 Task: In the  document reminder.odt Insert page numer 'on bottom of the page' change page color to  'Voilet'. Write company name: Supertech
Action: Mouse moved to (237, 418)
Screenshot: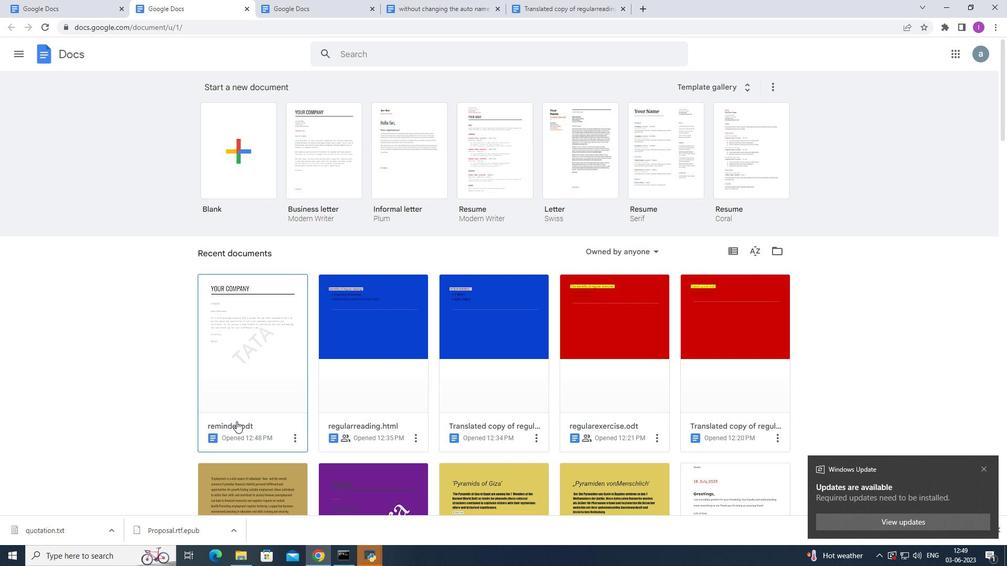 
Action: Mouse pressed left at (237, 418)
Screenshot: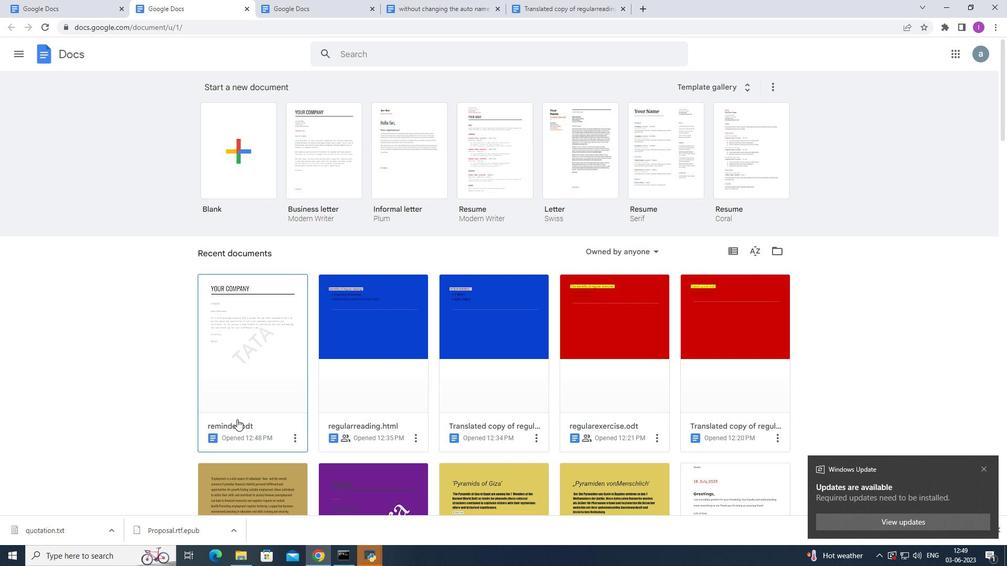 
Action: Mouse moved to (107, 62)
Screenshot: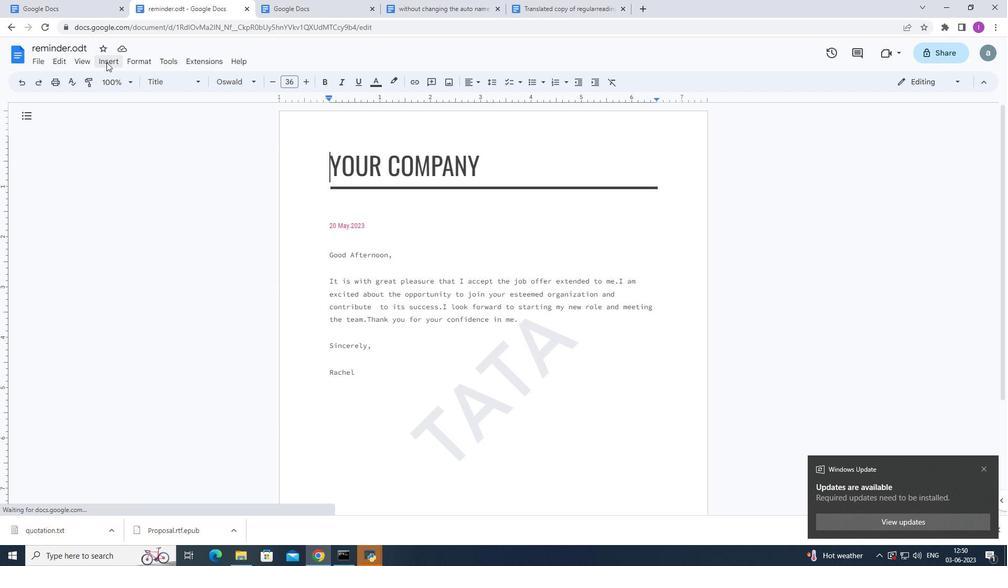 
Action: Mouse pressed left at (107, 62)
Screenshot: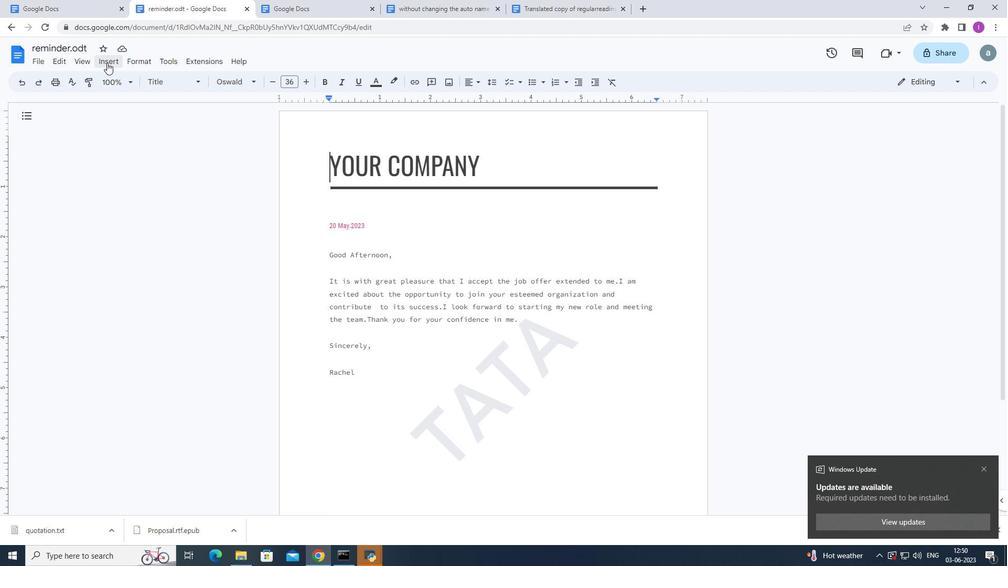 
Action: Mouse moved to (275, 370)
Screenshot: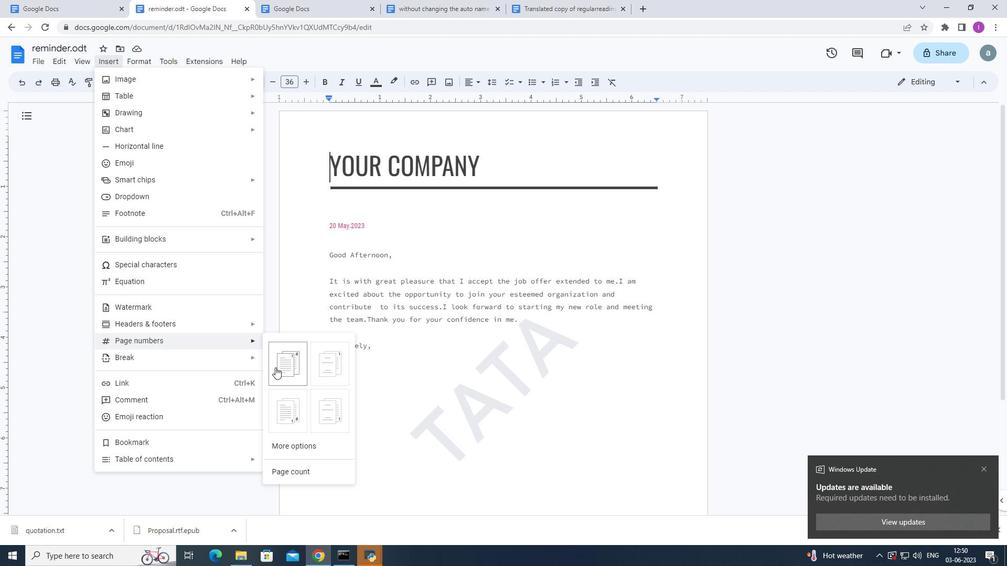 
Action: Mouse pressed left at (275, 370)
Screenshot: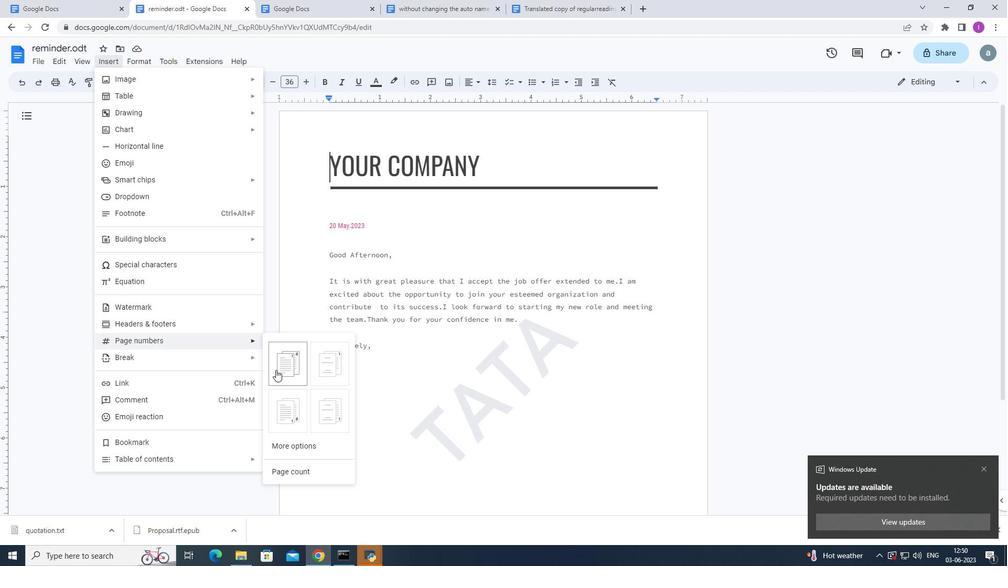 
Action: Mouse pressed left at (275, 370)
Screenshot: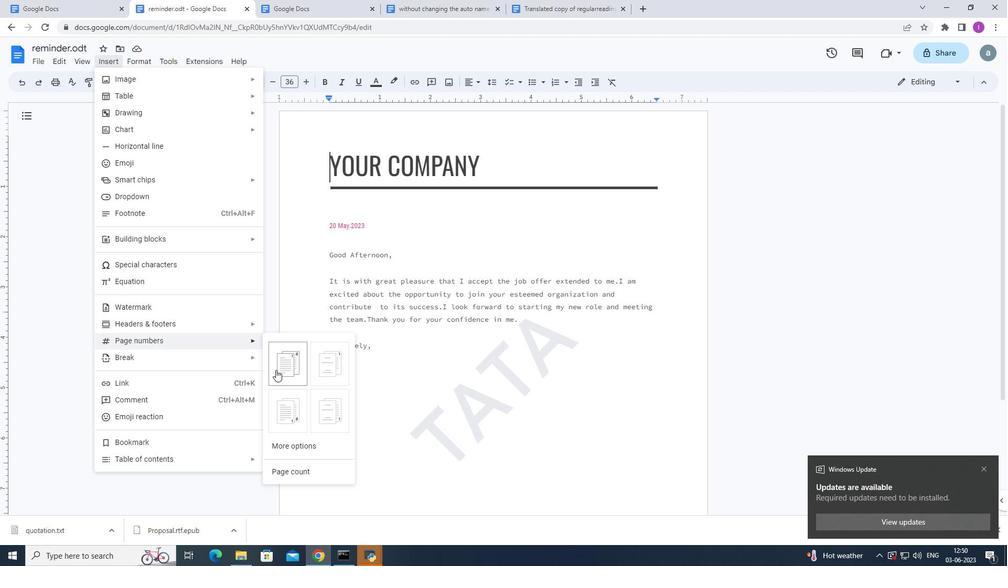 
Action: Mouse moved to (483, 194)
Screenshot: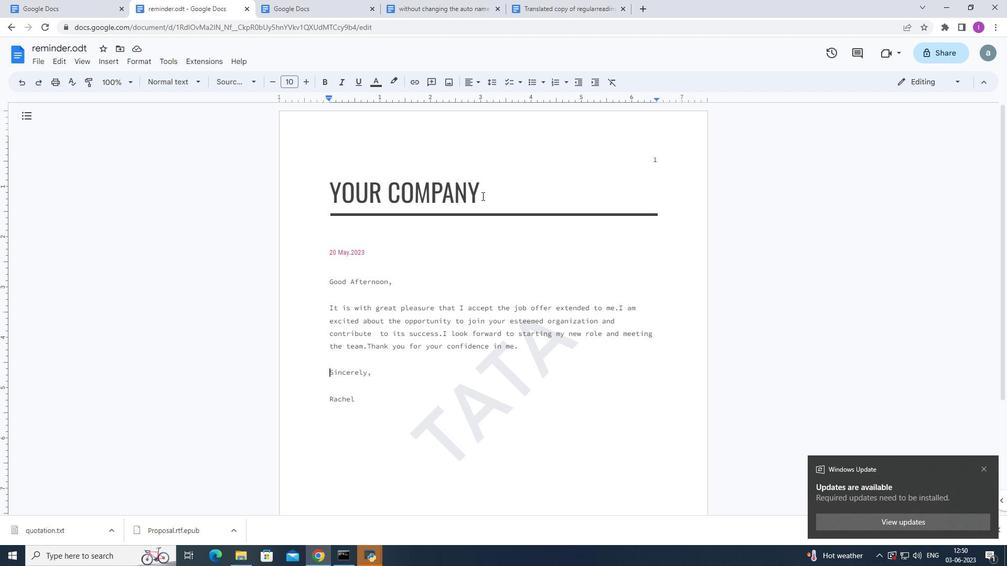 
Action: Mouse pressed left at (483, 194)
Screenshot: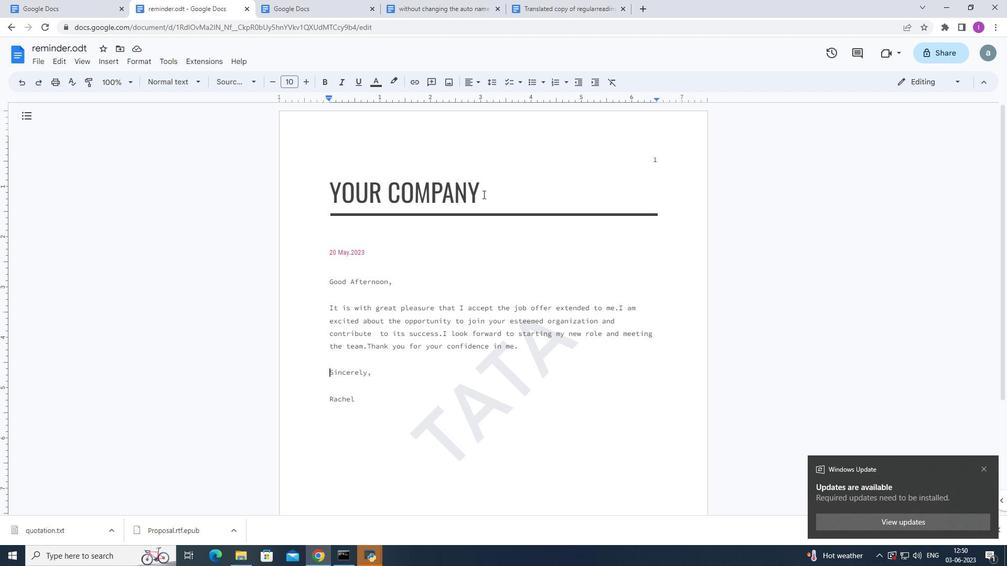 
Action: Mouse moved to (323, 211)
Screenshot: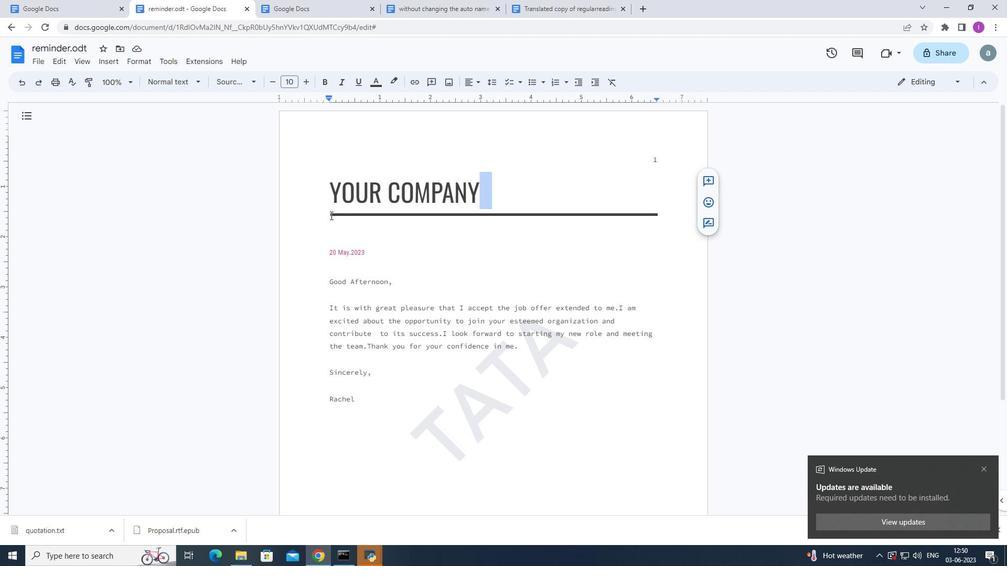 
Action: Mouse pressed left at (324, 212)
Screenshot: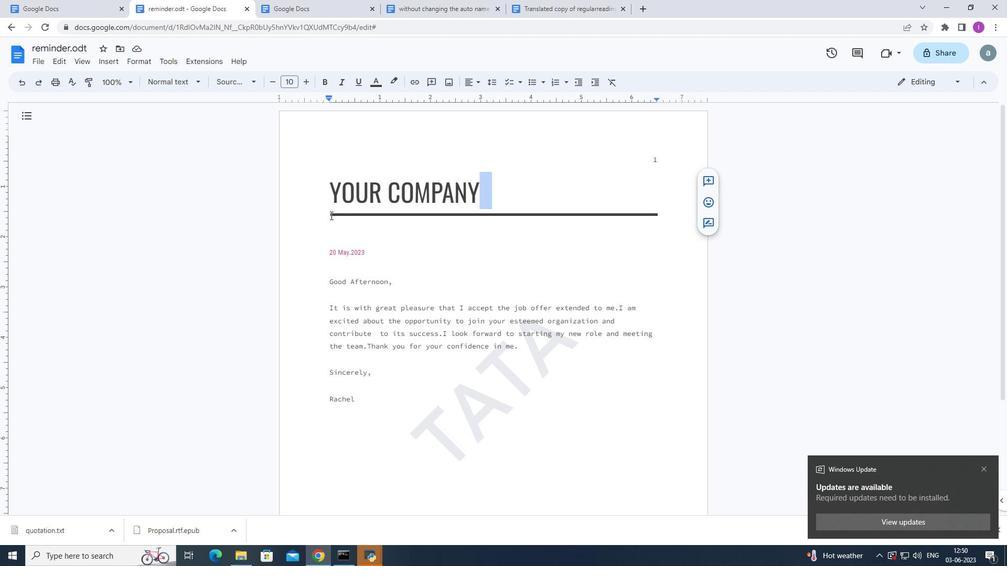 
Action: Mouse moved to (313, 190)
Screenshot: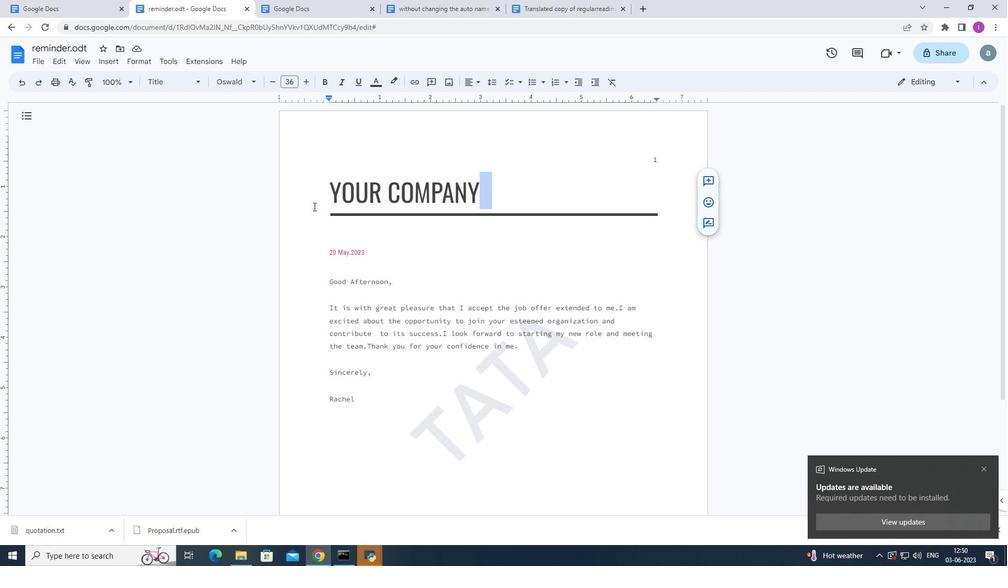 
Action: Mouse pressed left at (312, 193)
Screenshot: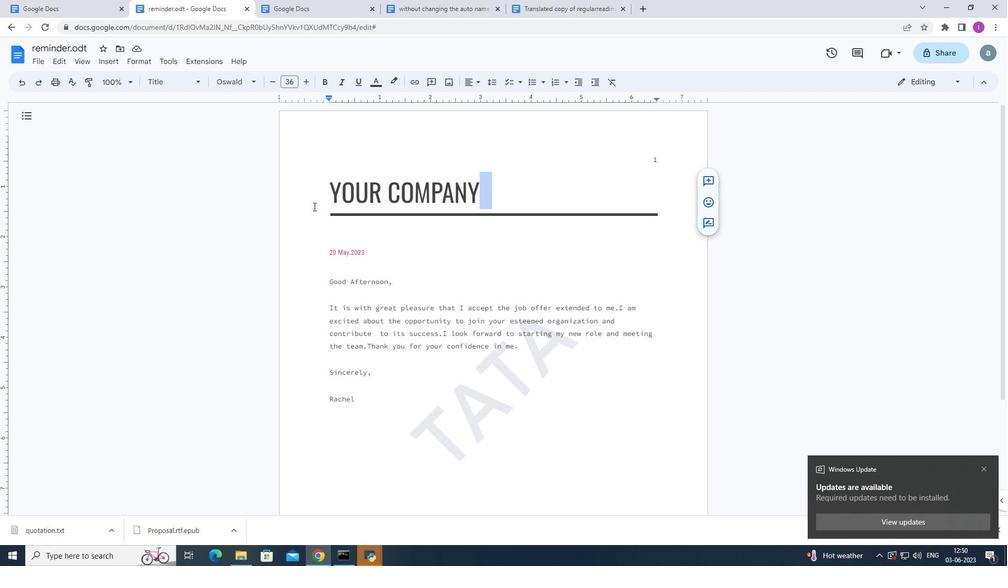 
Action: Mouse moved to (481, 187)
Screenshot: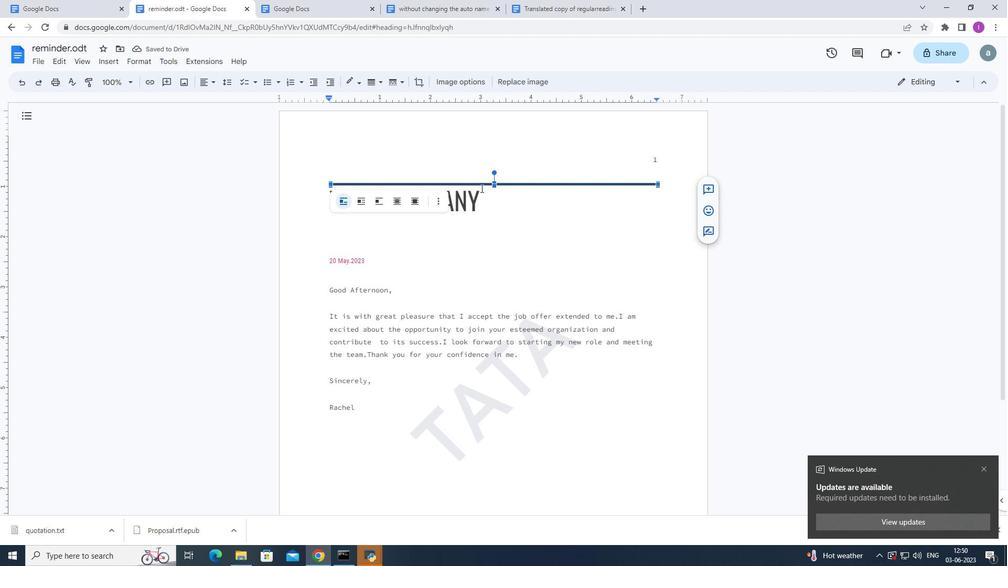 
Action: Mouse pressed left at (481, 187)
Screenshot: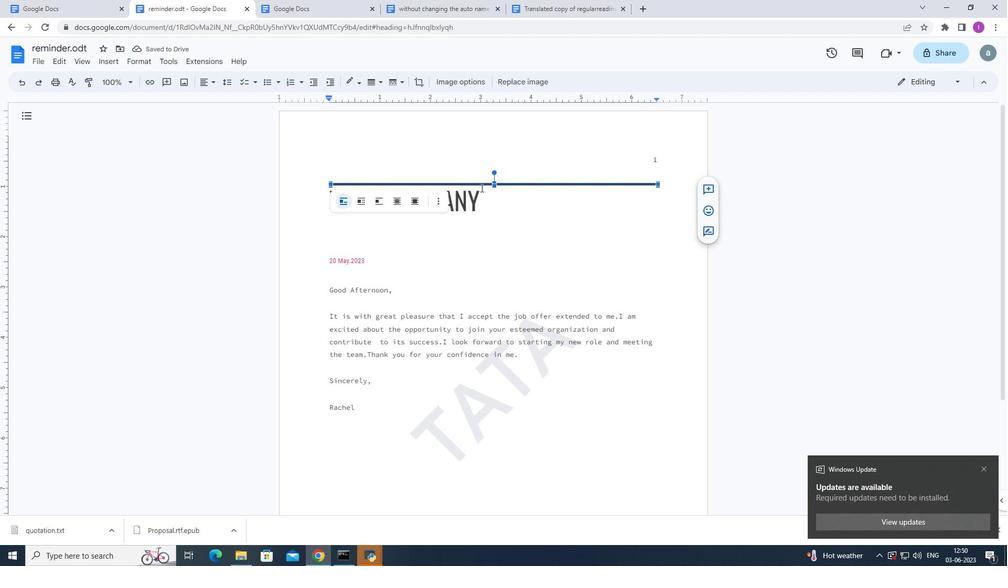 
Action: Mouse moved to (484, 208)
Screenshot: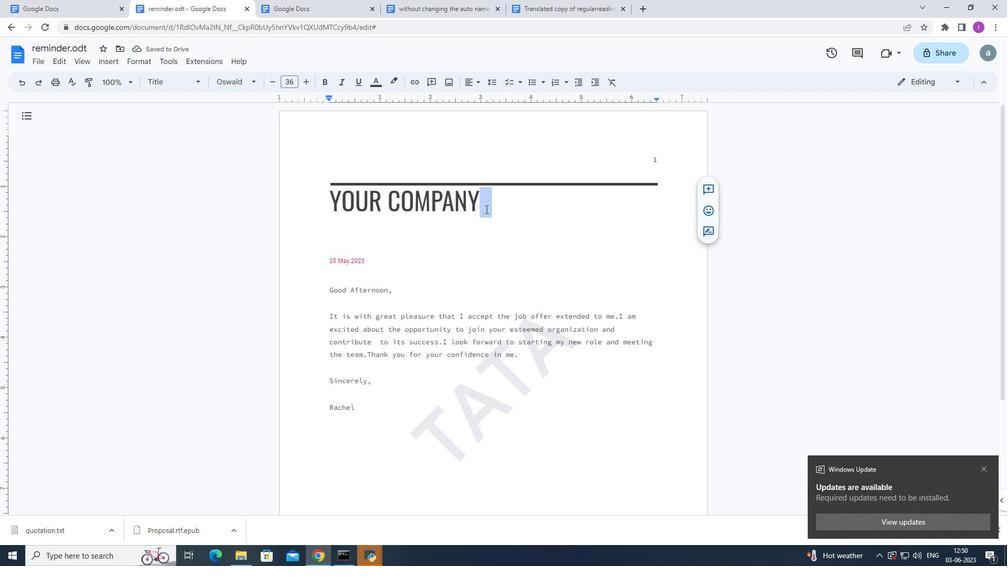 
Action: Mouse pressed left at (484, 208)
Screenshot: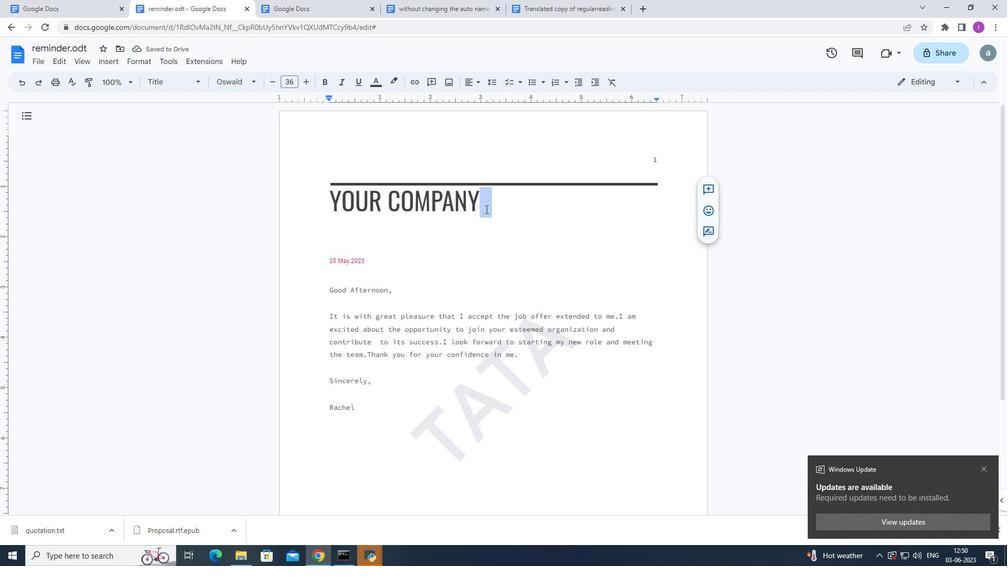 
Action: Mouse moved to (666, 184)
Screenshot: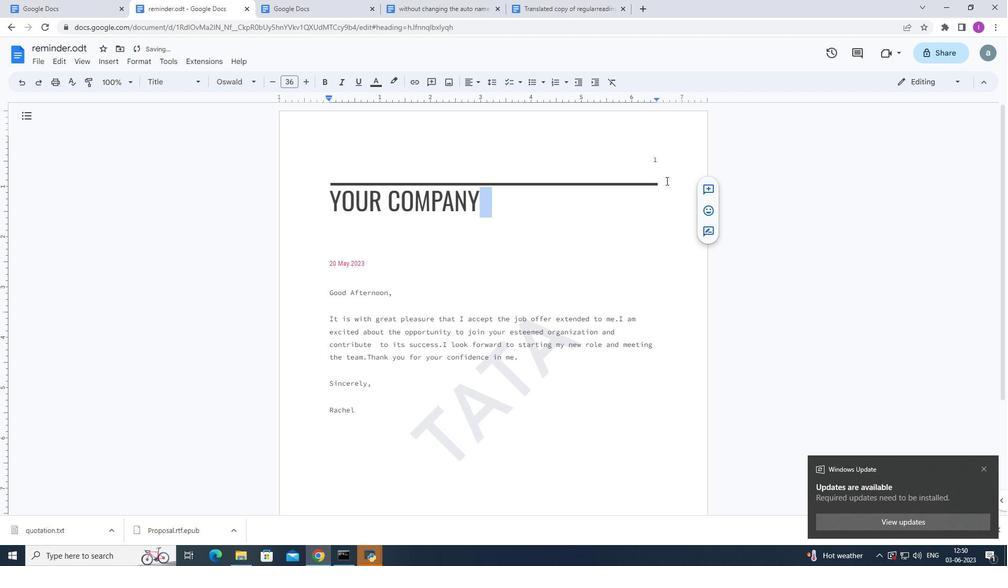 
Action: Mouse pressed left at (666, 184)
Screenshot: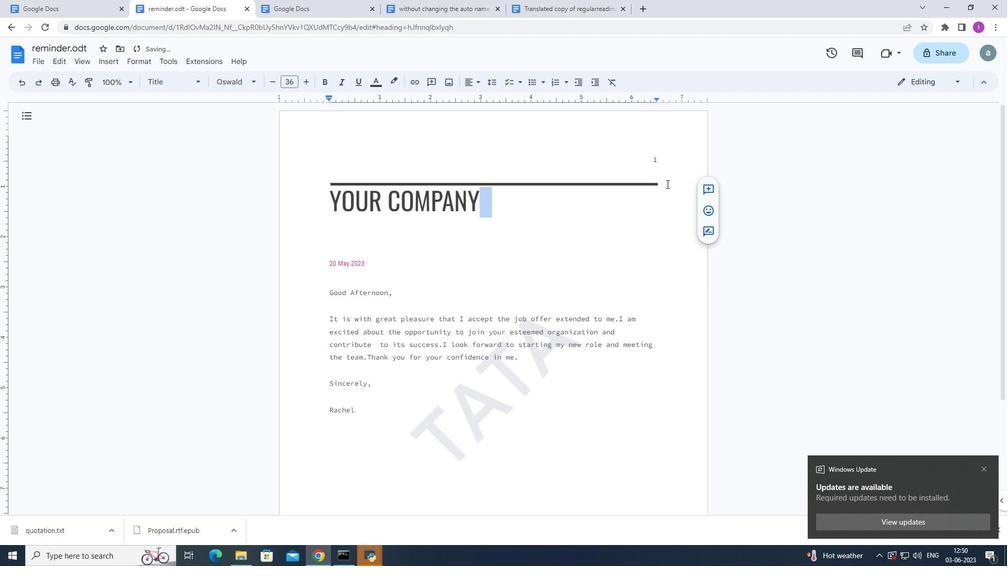 
Action: Mouse moved to (527, 189)
Screenshot: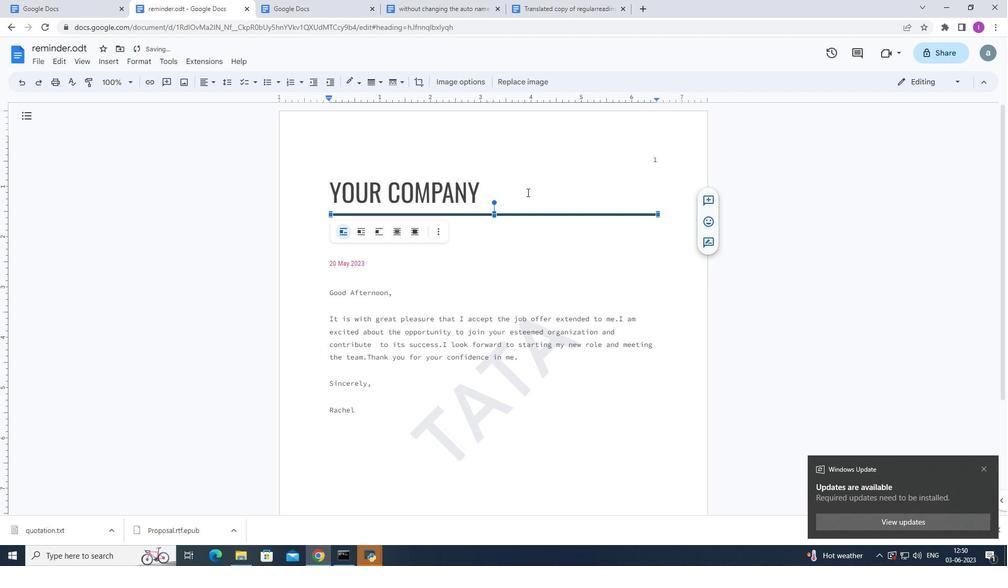 
Action: Mouse pressed left at (527, 189)
Screenshot: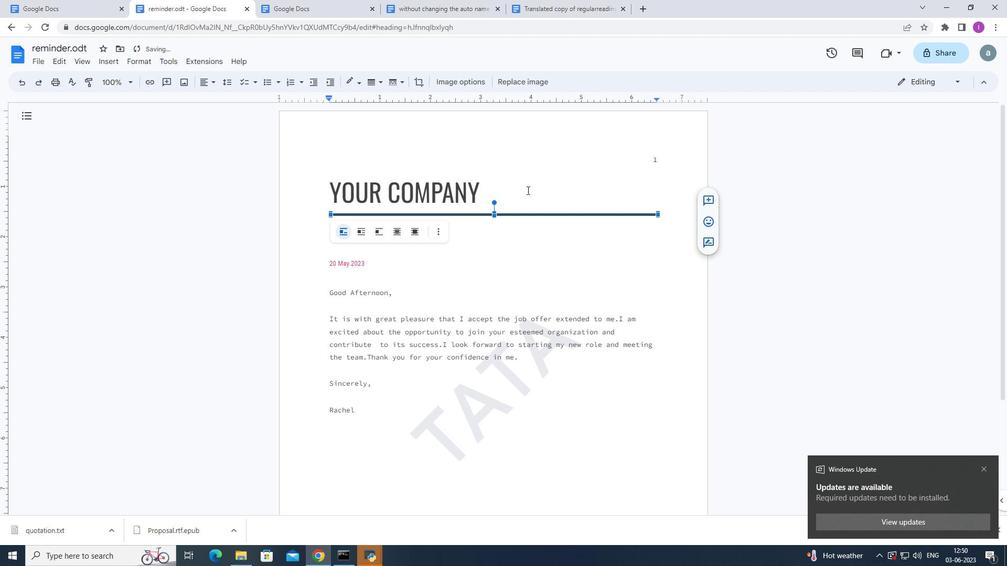 
Action: Mouse moved to (621, 165)
Screenshot: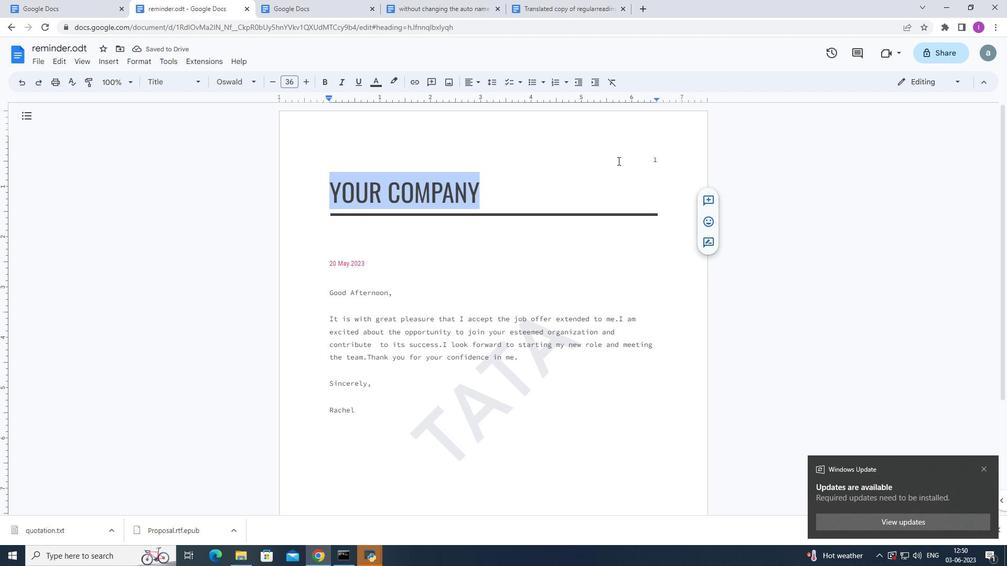 
Action: Key pressed <Key.shift>Supr<Key.backspace>ertech
Screenshot: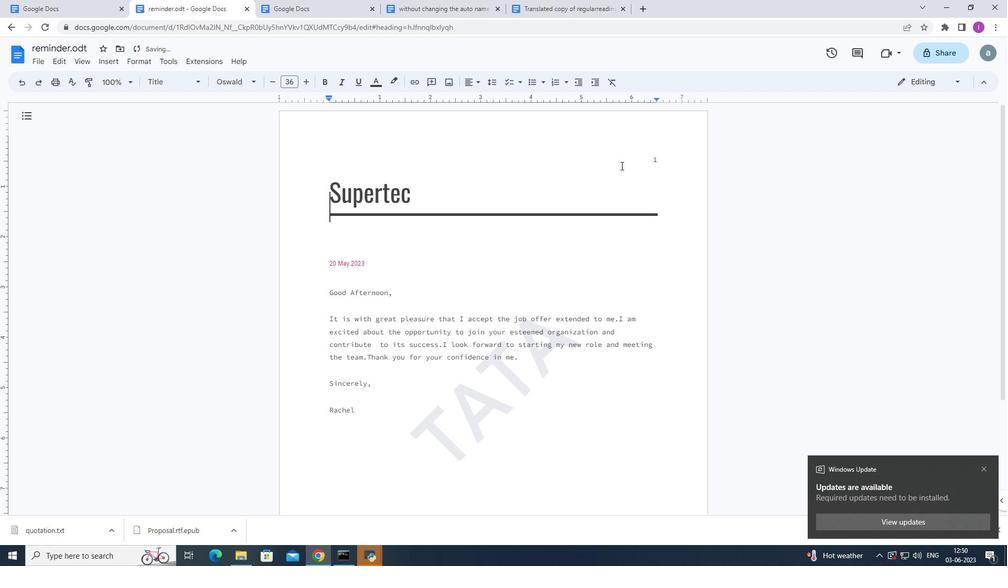 
Action: Mouse moved to (39, 61)
Screenshot: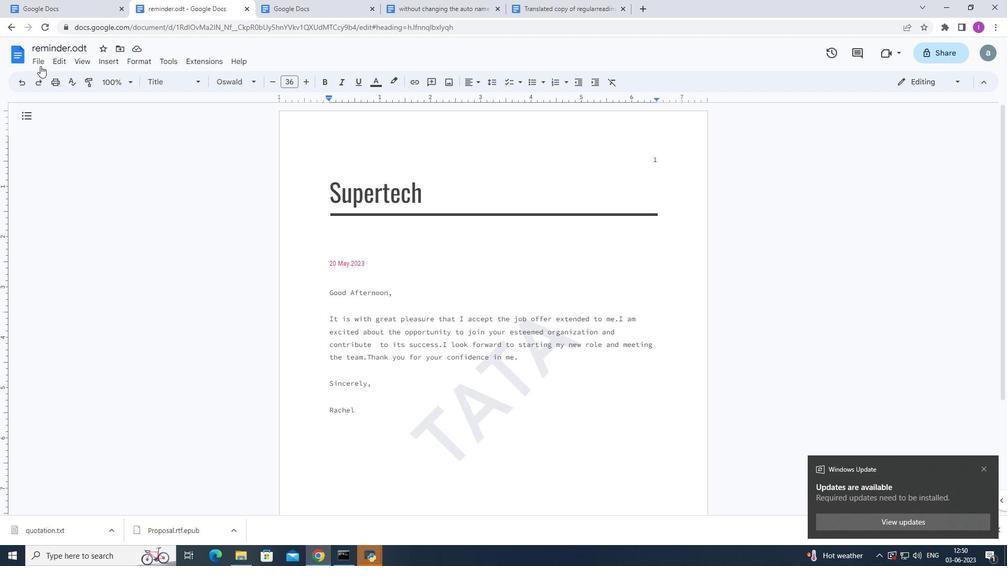
Action: Mouse pressed left at (39, 61)
Screenshot: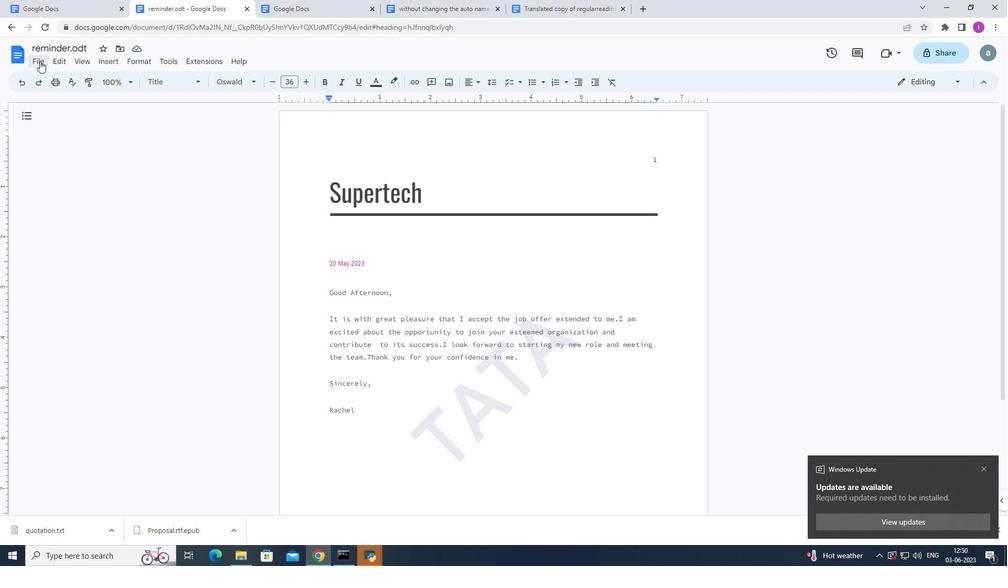 
Action: Mouse moved to (77, 346)
Screenshot: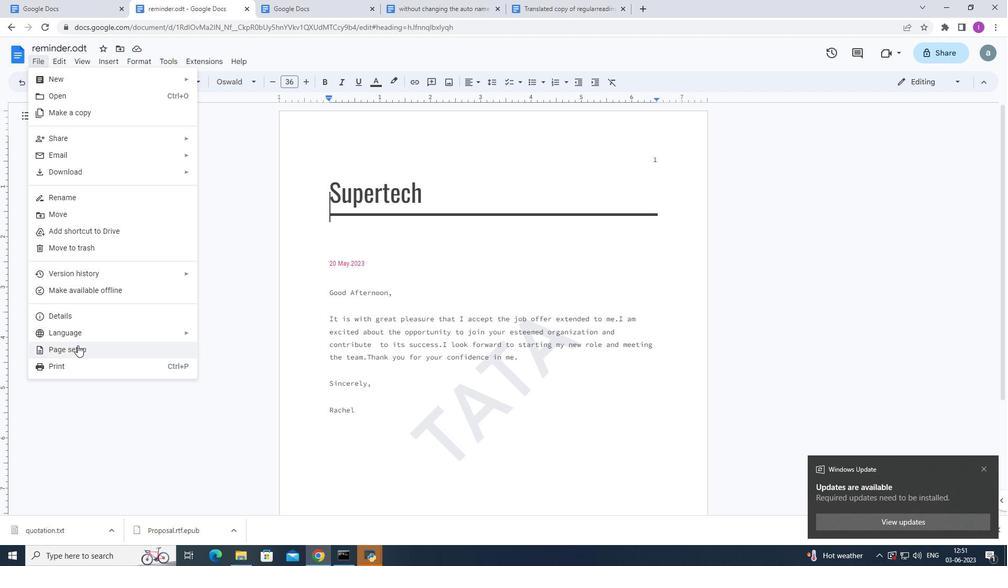 
Action: Mouse pressed left at (77, 346)
Screenshot: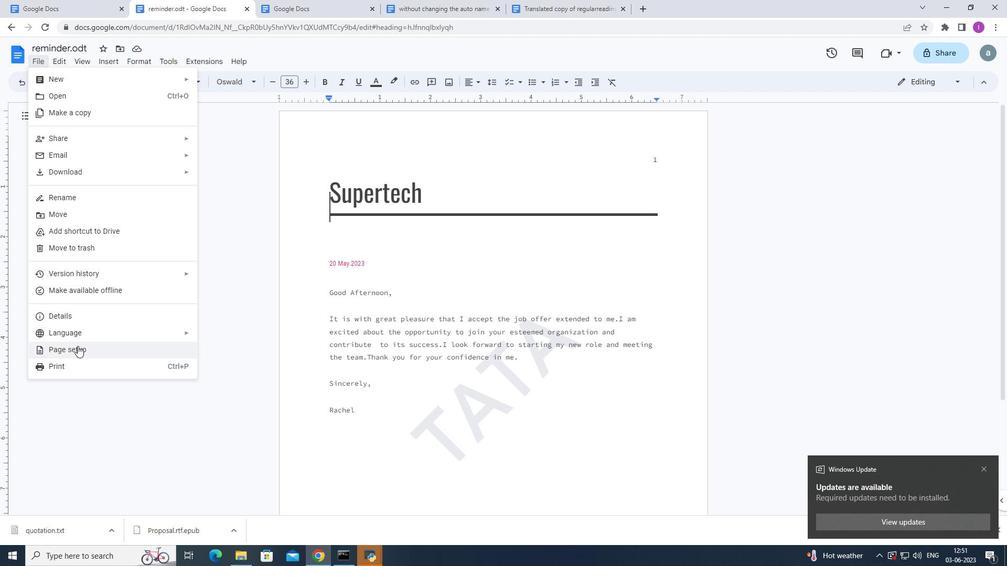 
Action: Mouse moved to (424, 339)
Screenshot: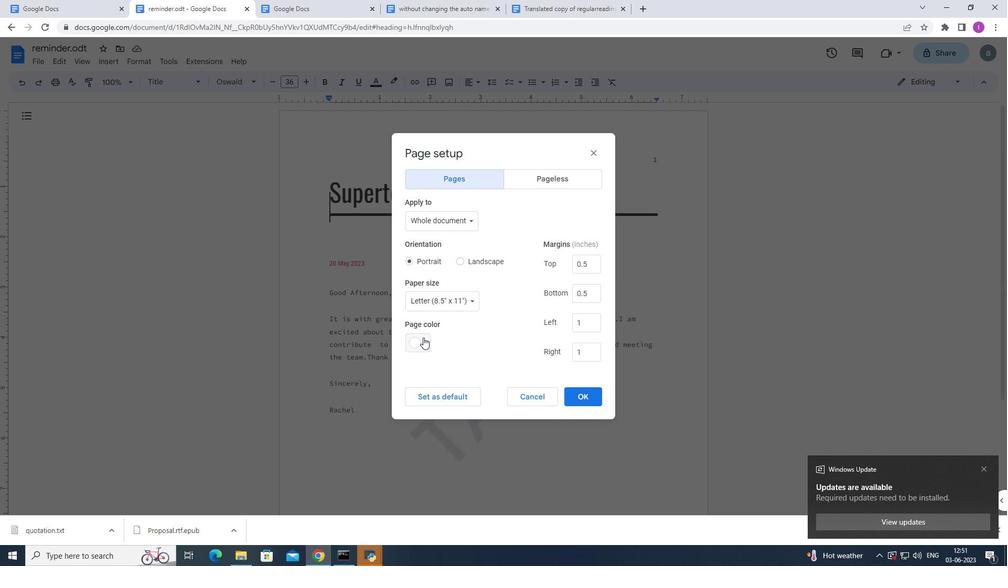 
Action: Mouse pressed left at (424, 339)
Screenshot: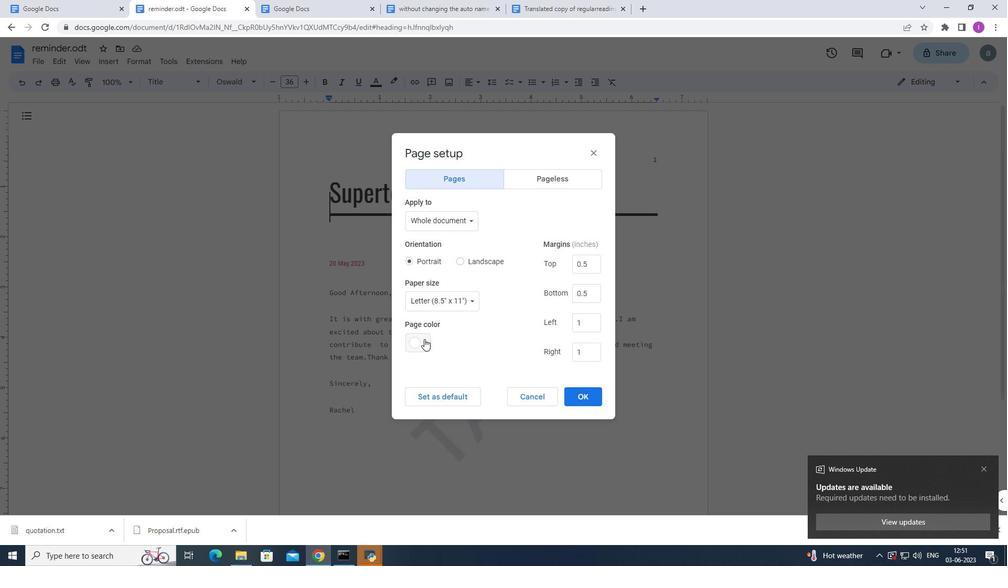 
Action: Mouse moved to (513, 379)
Screenshot: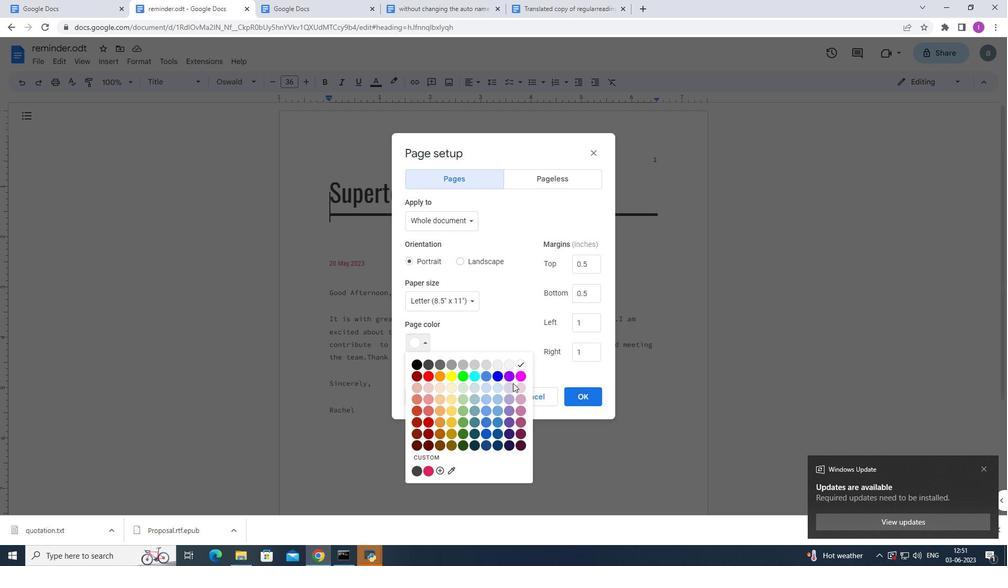 
Action: Mouse pressed left at (513, 379)
Screenshot: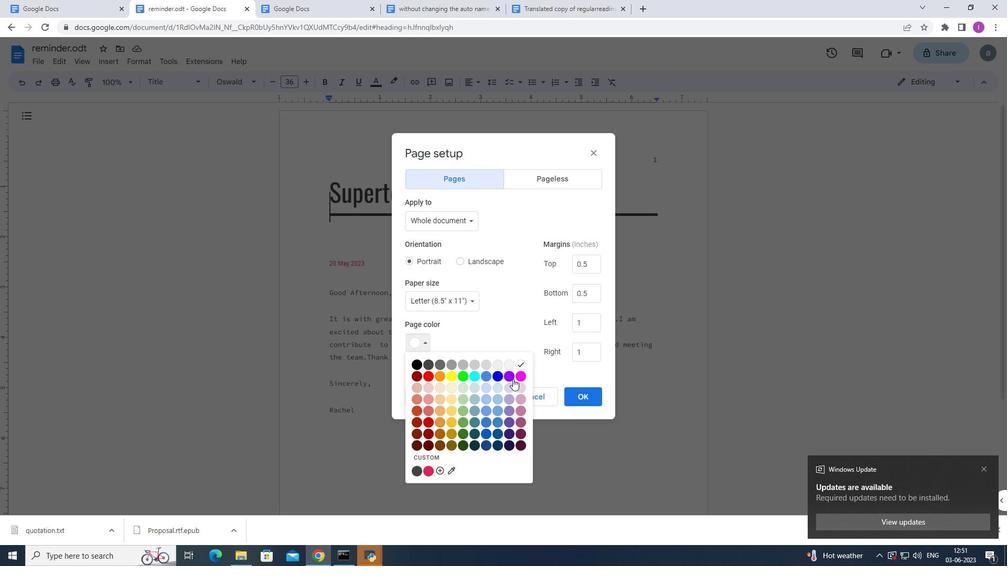 
Action: Mouse moved to (581, 390)
Screenshot: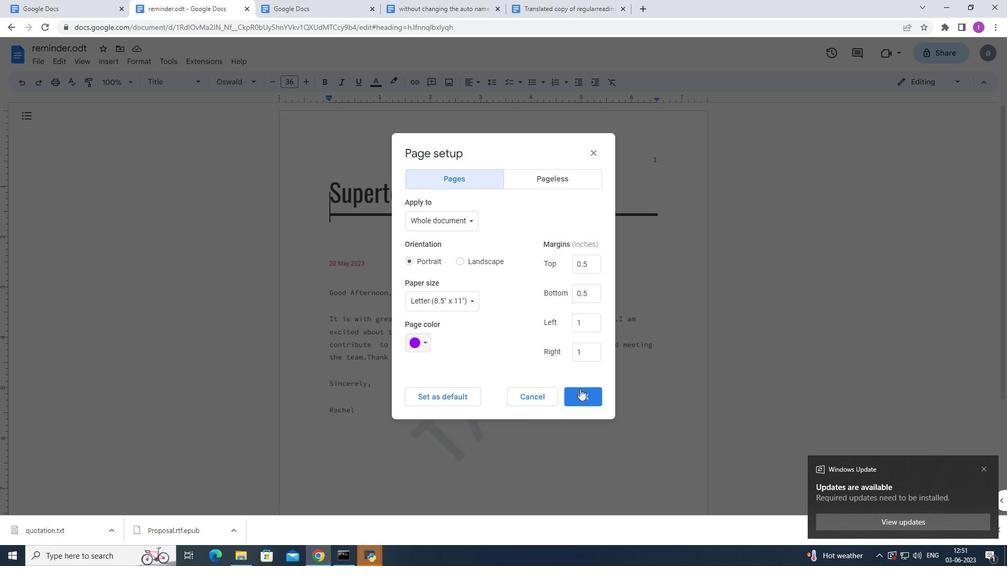 
Action: Mouse pressed left at (581, 390)
Screenshot: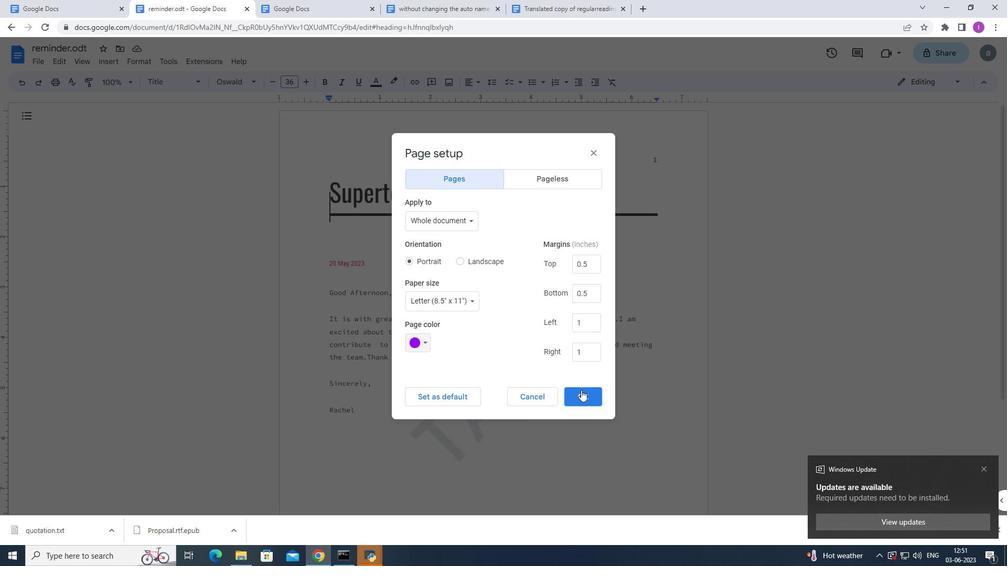 
Action: Mouse moved to (447, 461)
Screenshot: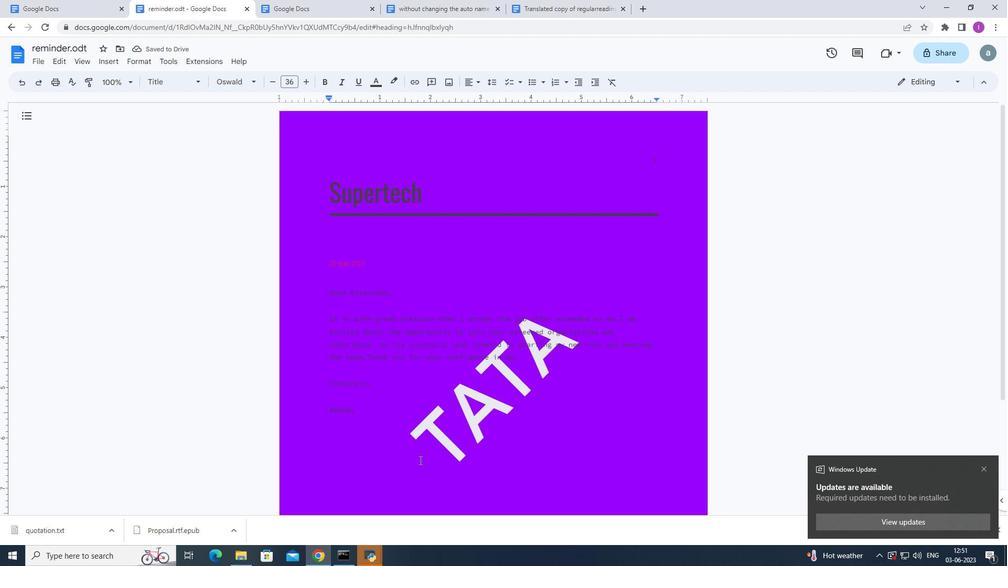 
